 Task: Revert the last commit.
Action: Mouse moved to (934, 258)
Screenshot: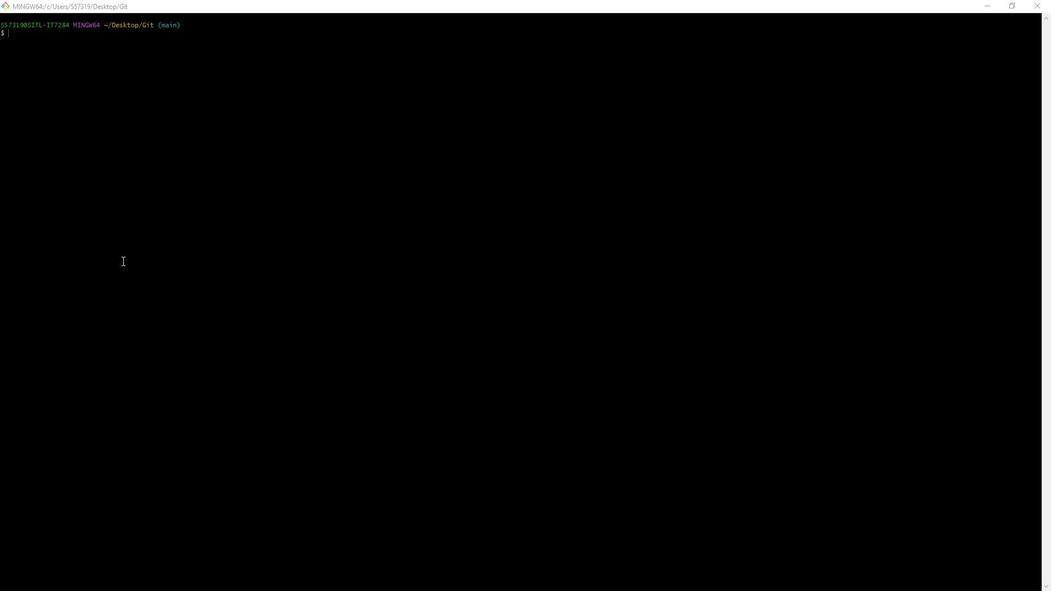 
Action: Mouse pressed left at (934, 258)
Screenshot: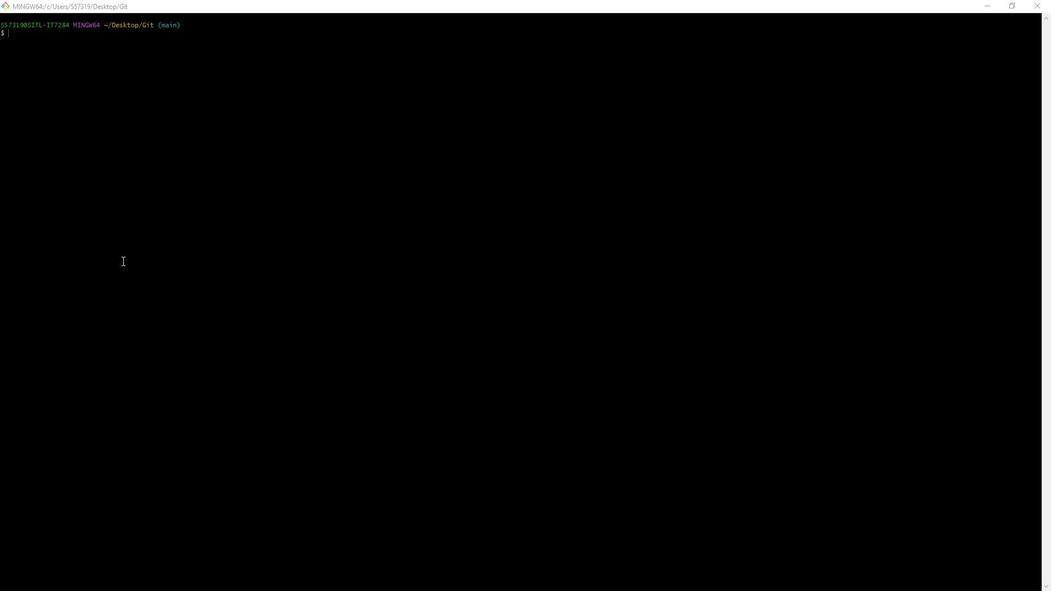 
Action: Mouse moved to (862, 39)
Screenshot: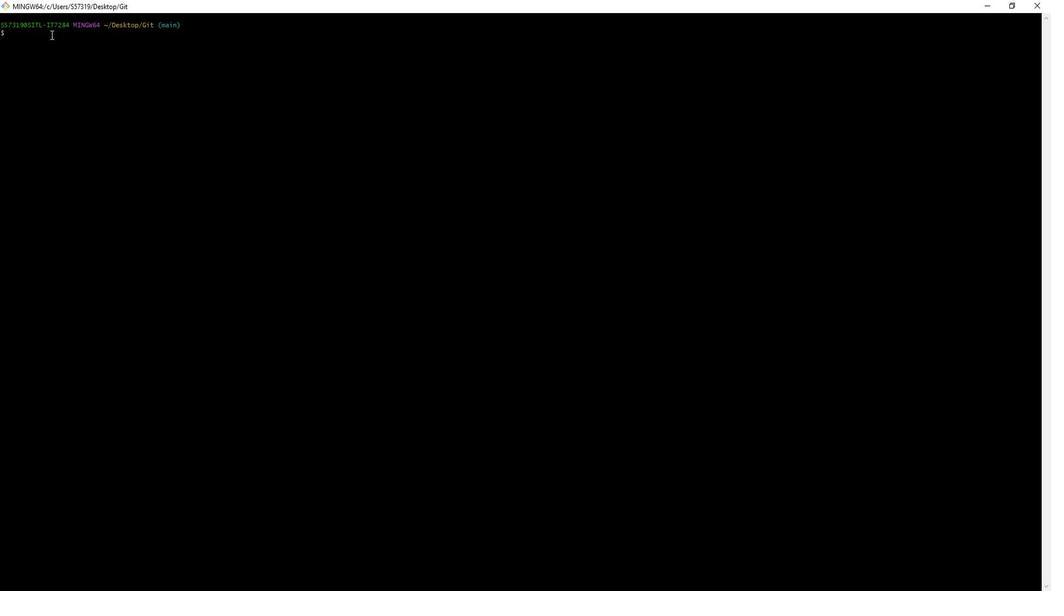 
Action: Mouse pressed left at (862, 39)
Screenshot: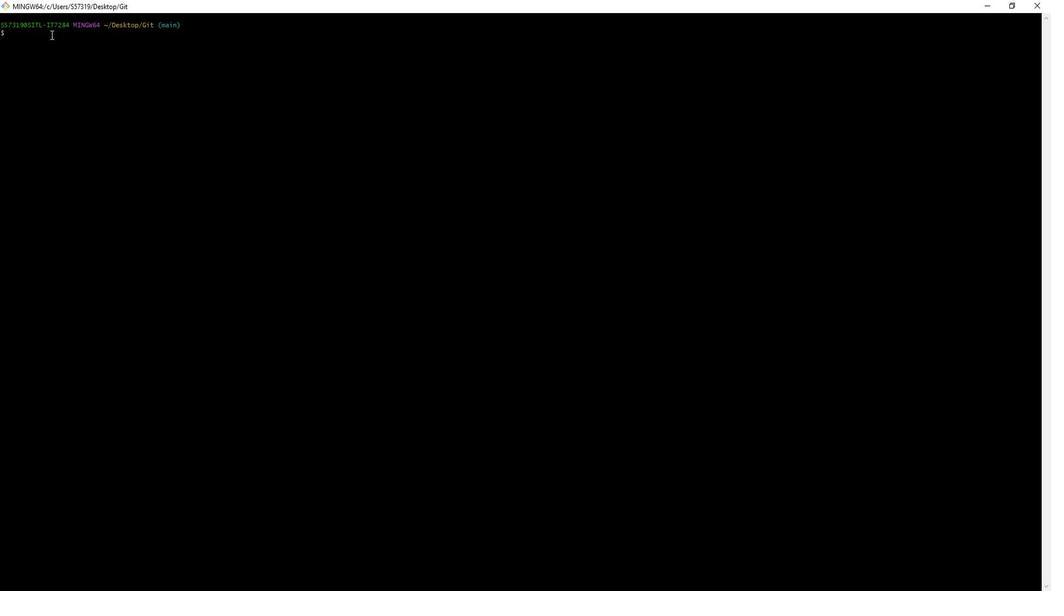 
Action: Key pressed git<Key.space>log<Key.enter>
Screenshot: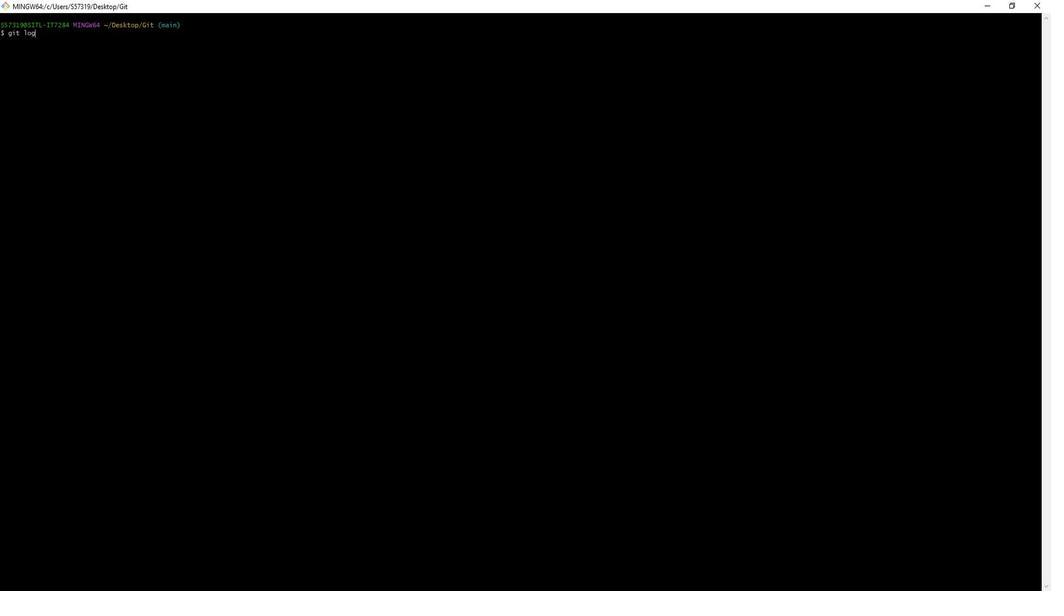 
Action: Mouse moved to (757, 255)
Screenshot: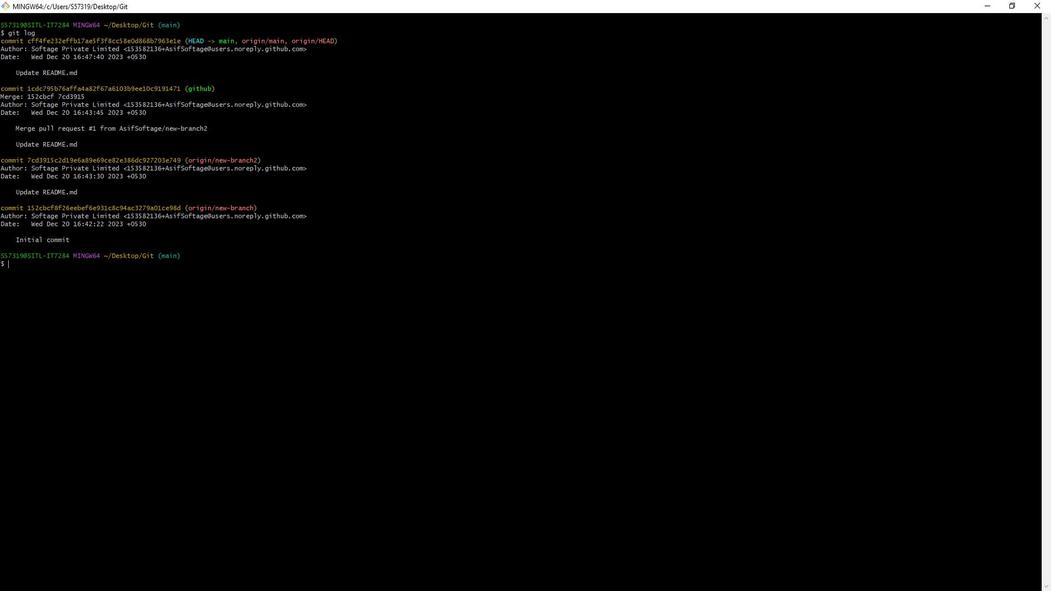 
Action: Mouse pressed left at (757, 255)
Screenshot: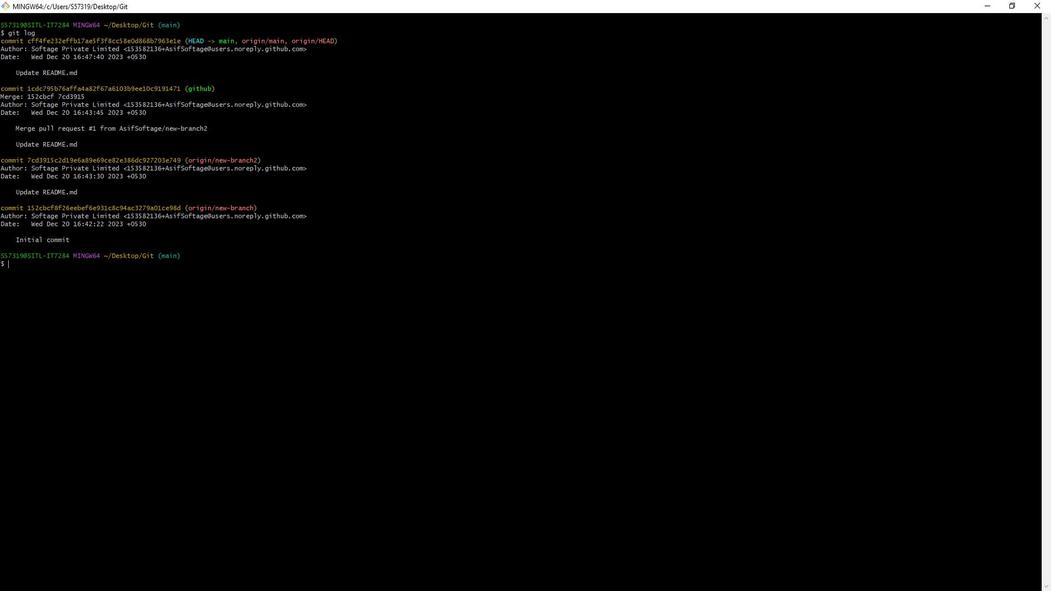 
Action: Mouse moved to (857, 272)
Screenshot: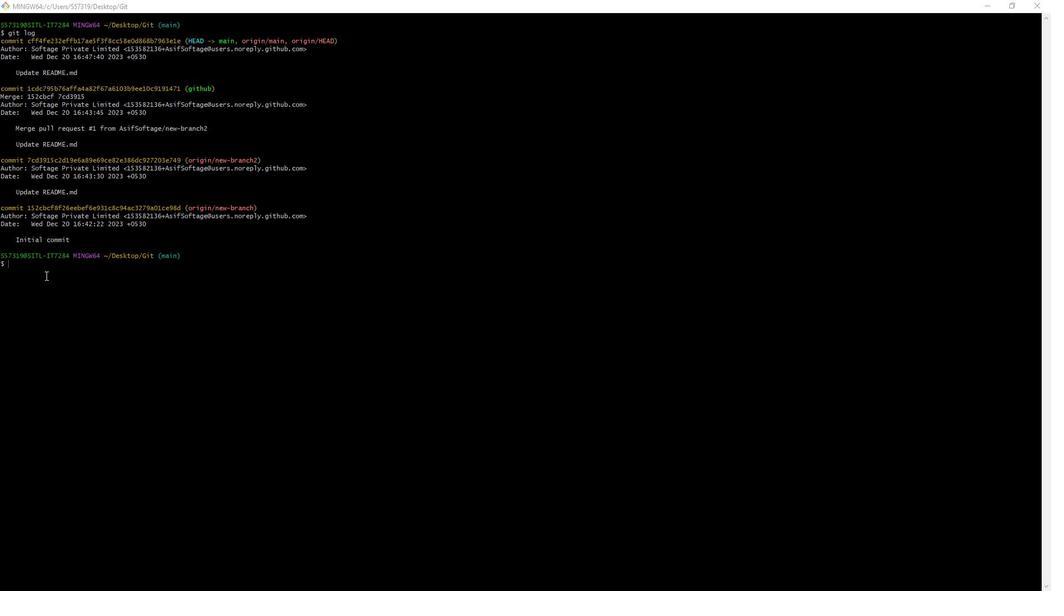 
Action: Mouse pressed left at (857, 272)
Screenshot: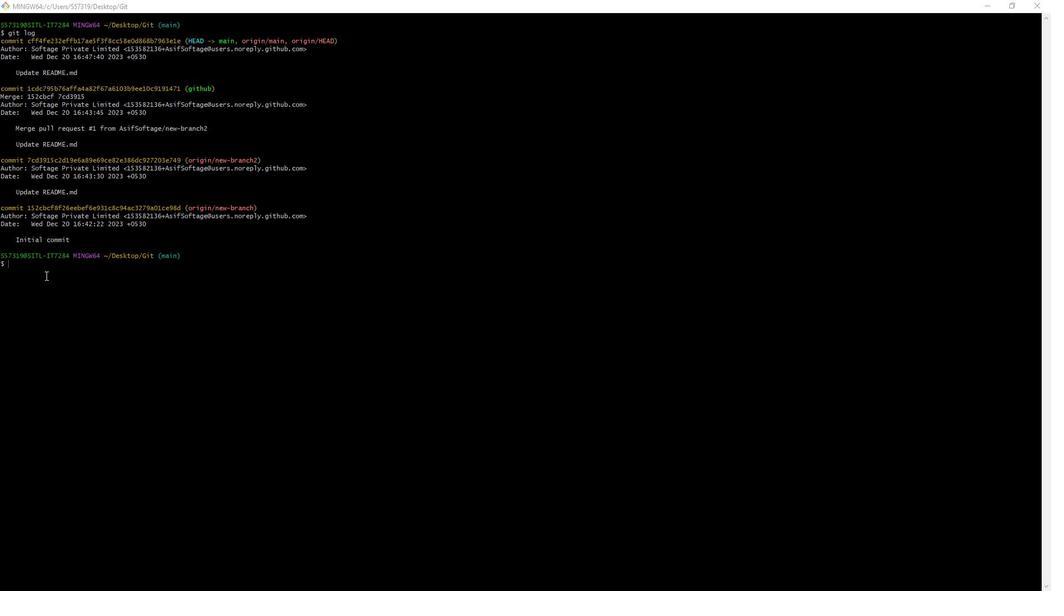 
Action: Key pressed git<Key.space>bracn<Key.backspace><Key.backspace>nch<Key.enter>git<Key.space>revert<Key.space><Key.shift>H<Key.shift_r>EAD<Key.enter><Key.right><Key.right><Key.right><Key.right><Key.right><Key.right><Key.right><Key.right><Key.right><Key.right><Key.right><Key.right><Key.right><Key.right><Key.right><Key.right><Key.right><Key.right><Key.right><Key.right><Key.right><Key.right><Key.right><Key.right><Key.space>a<Key.up><Key.space>adn<Key.space><Key.backspace><Key.backspace><Key.backspace><Key.backspace><Key.right><Key.right><Key.right><Key.right><Key.right><Key.right><Key.right><Key.right><Key.space><Key.left><Key.space>and<Key.space>made<Key.space>sone<Key.space><Key.backspace><Key.backspace><Key.backspace>me<Key.space>changes<Key.esc>
Screenshot: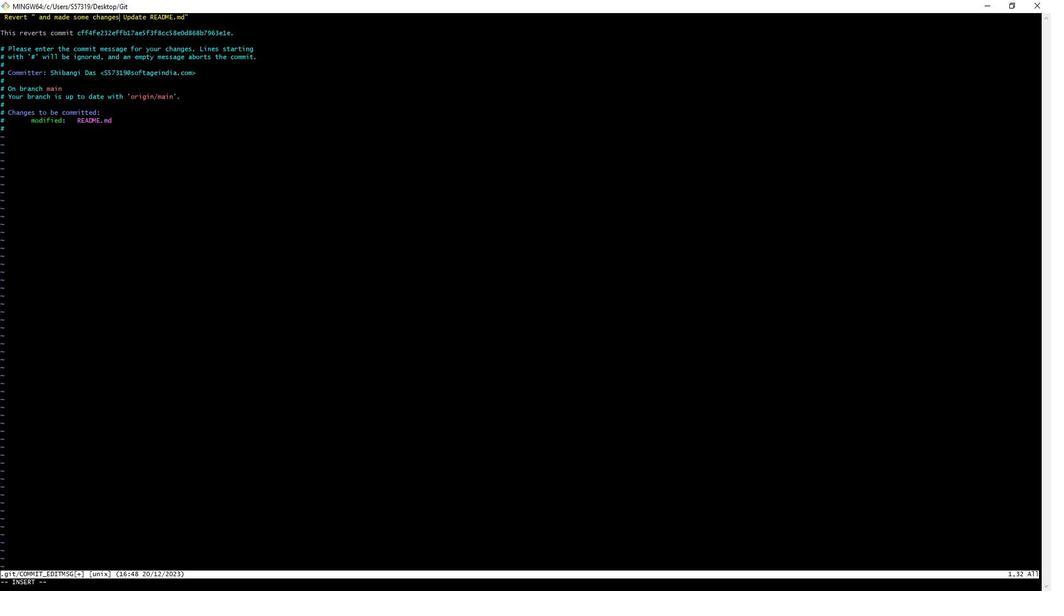 
Action: Mouse moved to (239, 69)
Screenshot: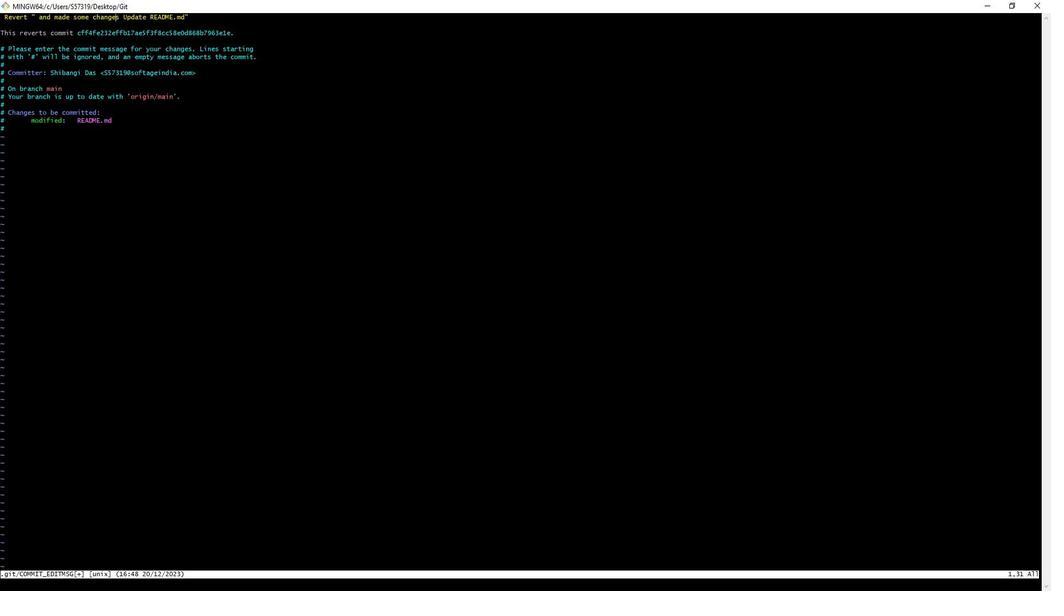 
Action: Mouse pressed left at (239, 69)
Screenshot: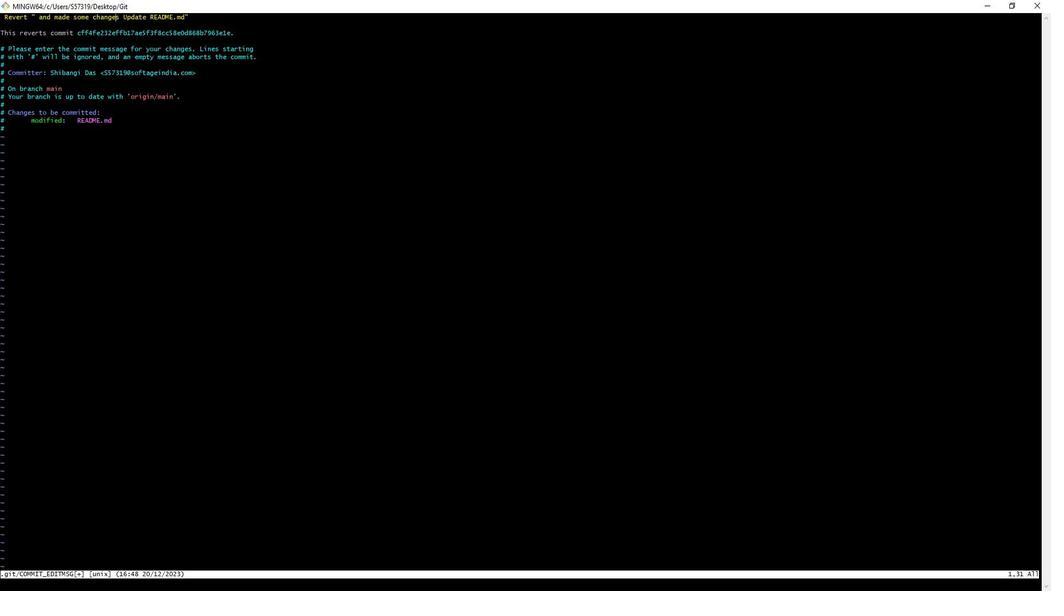 
Action: Mouse moved to (907, 298)
Screenshot: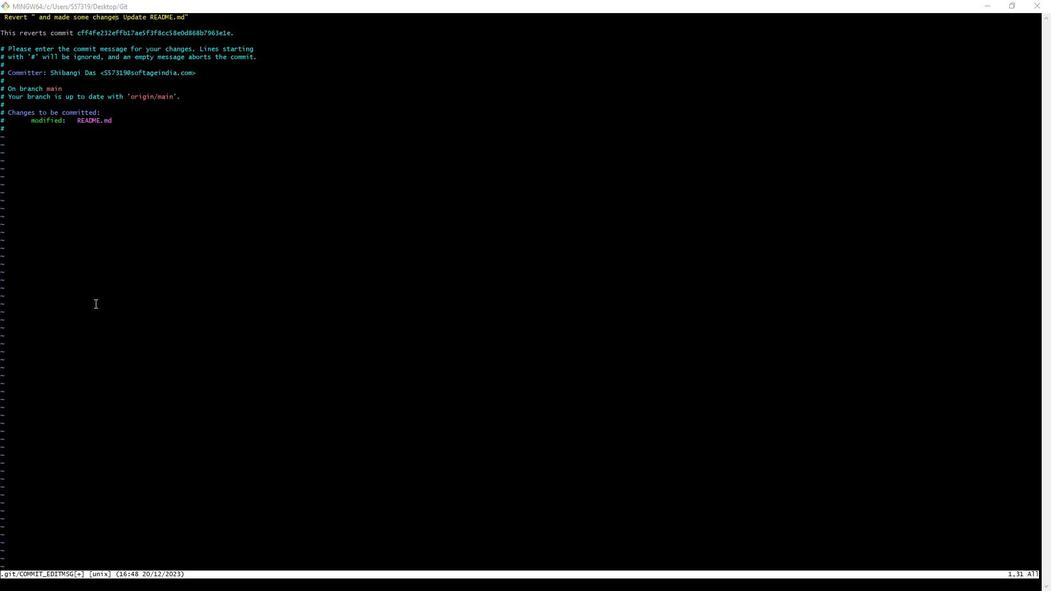 
Action: Mouse pressed left at (907, 298)
Screenshot: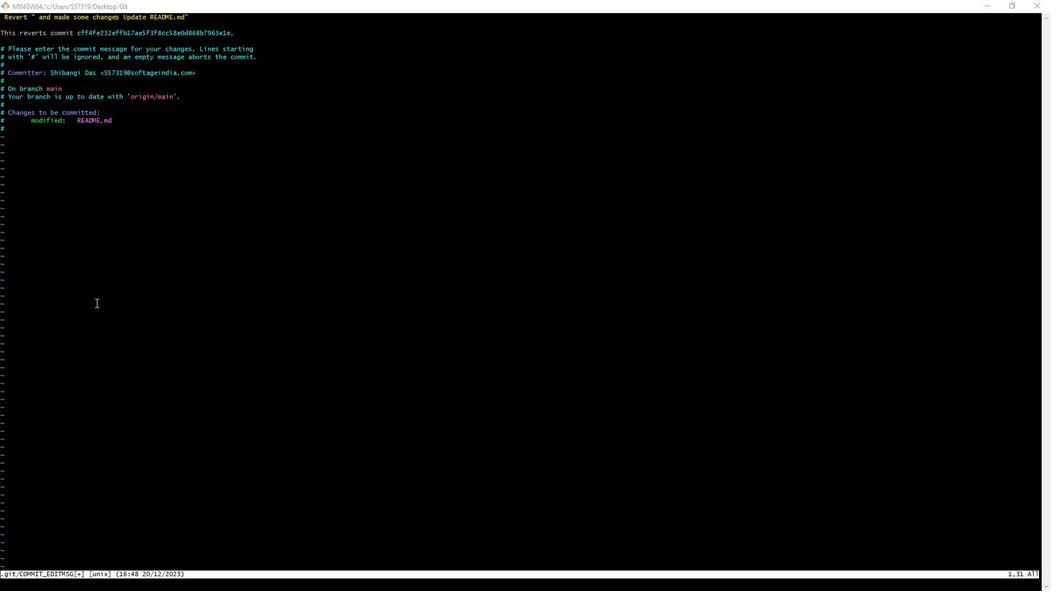 
Action: Mouse moved to (932, 335)
Screenshot: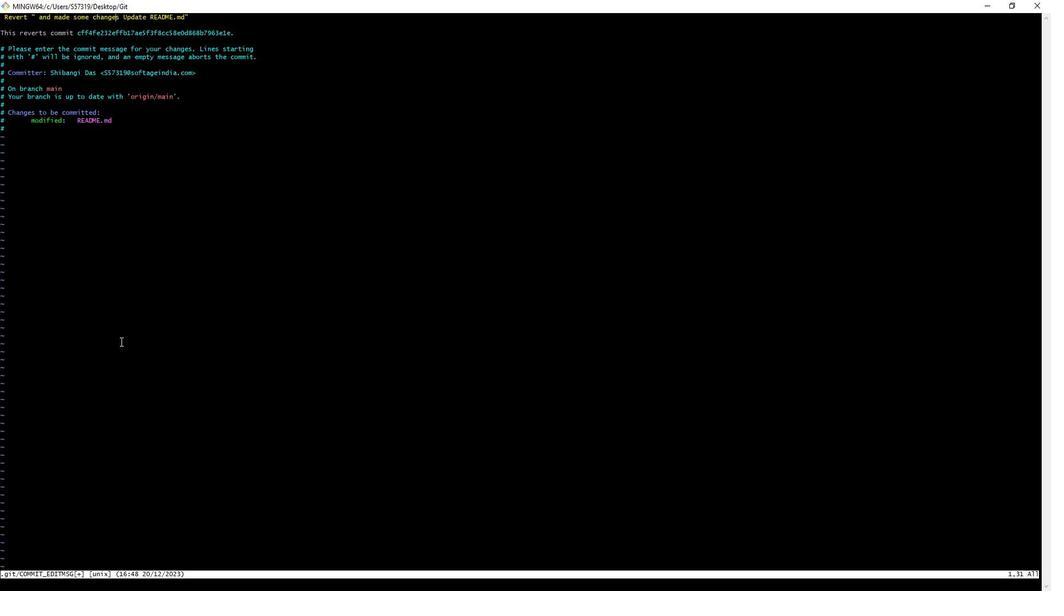 
Action: Key pressed <Key.shift>:wq<Key.enter>
Screenshot: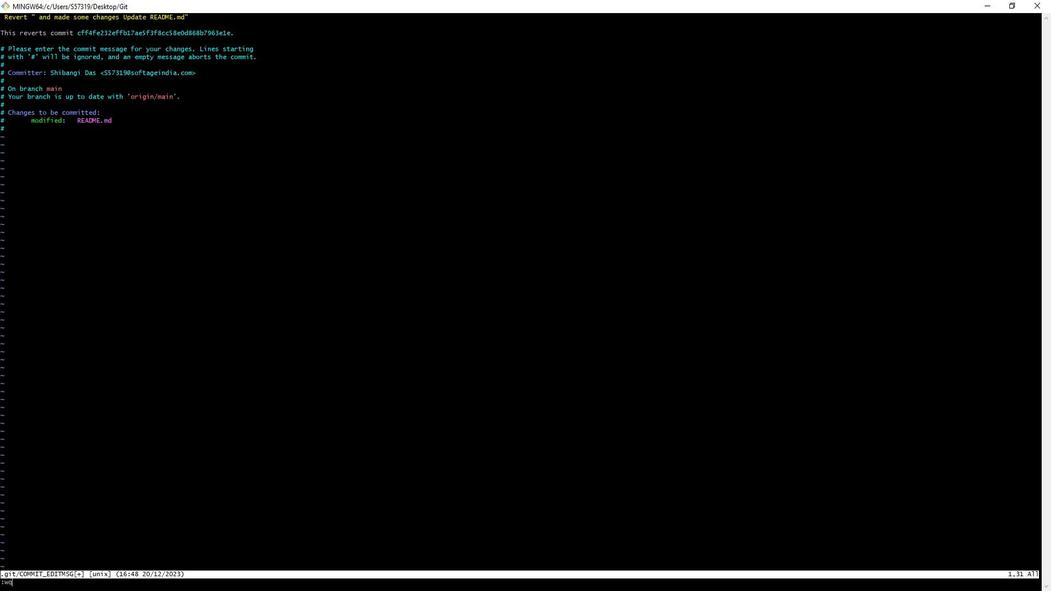 
Action: Mouse moved to (898, 442)
Screenshot: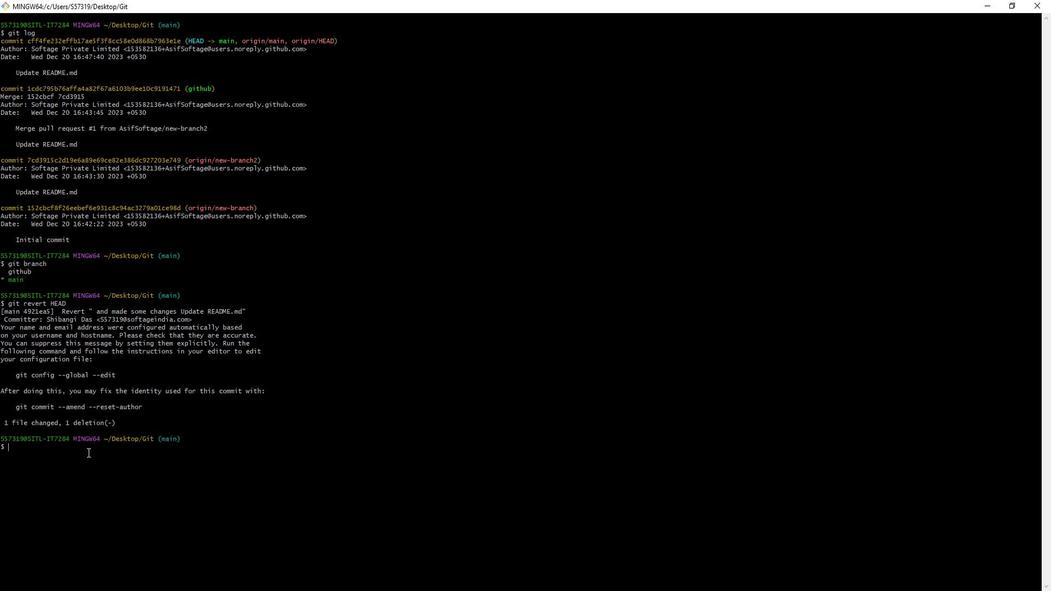 
Action: Mouse pressed left at (898, 442)
Screenshot: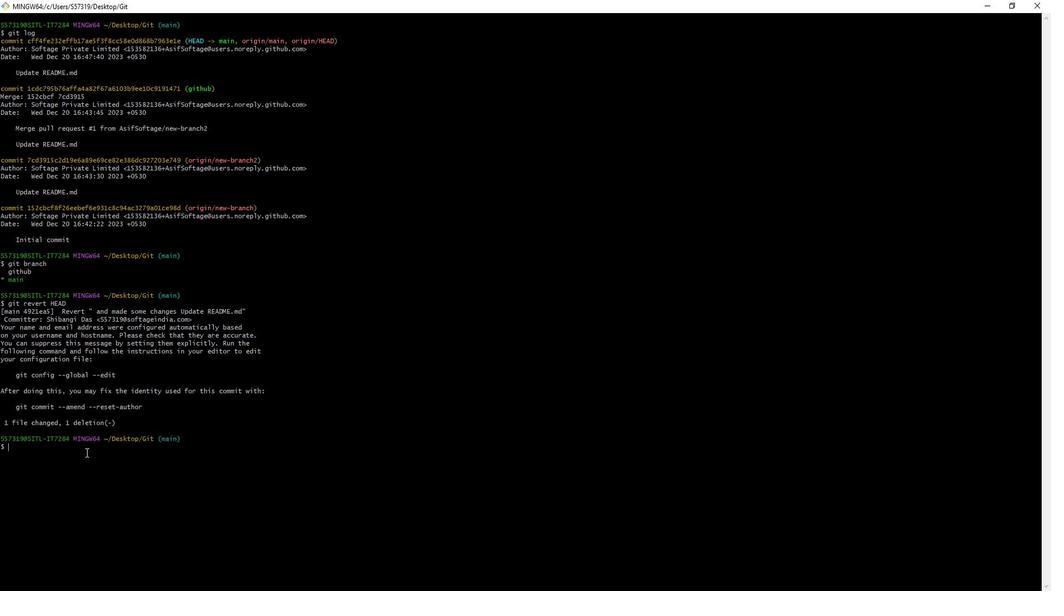 
Action: Key pressed git<Key.space>commit<Key.space>
Screenshot: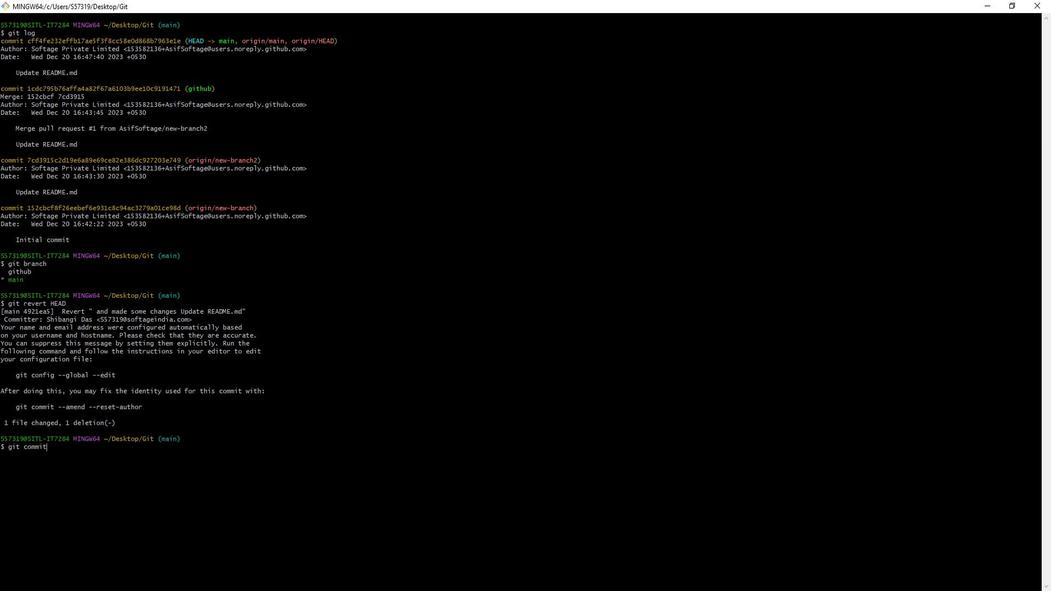 
Action: Mouse moved to (904, 447)
Screenshot: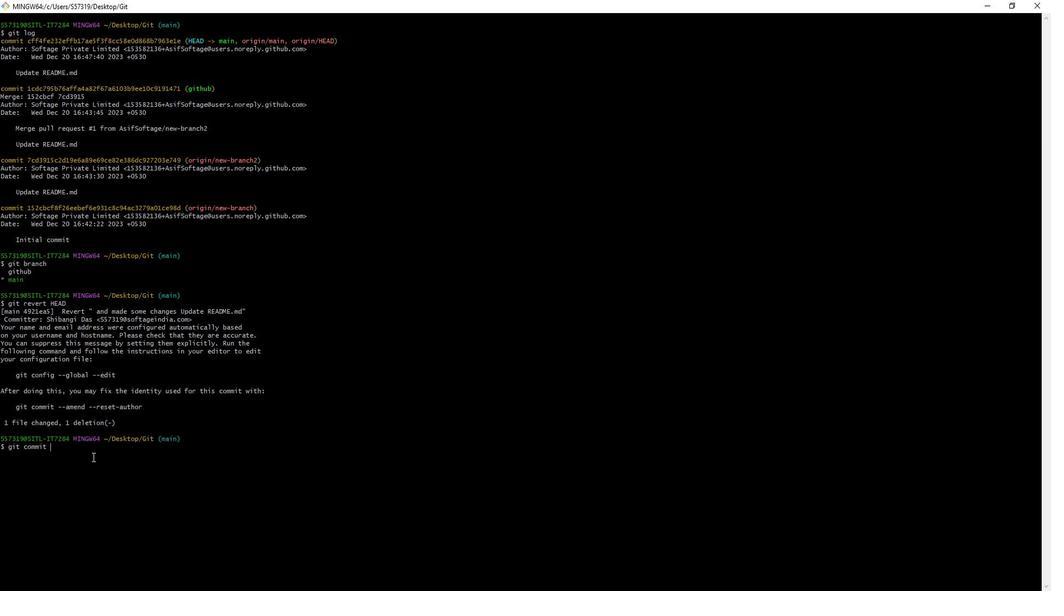 
Action: Key pressed =<Key.backspace>
Screenshot: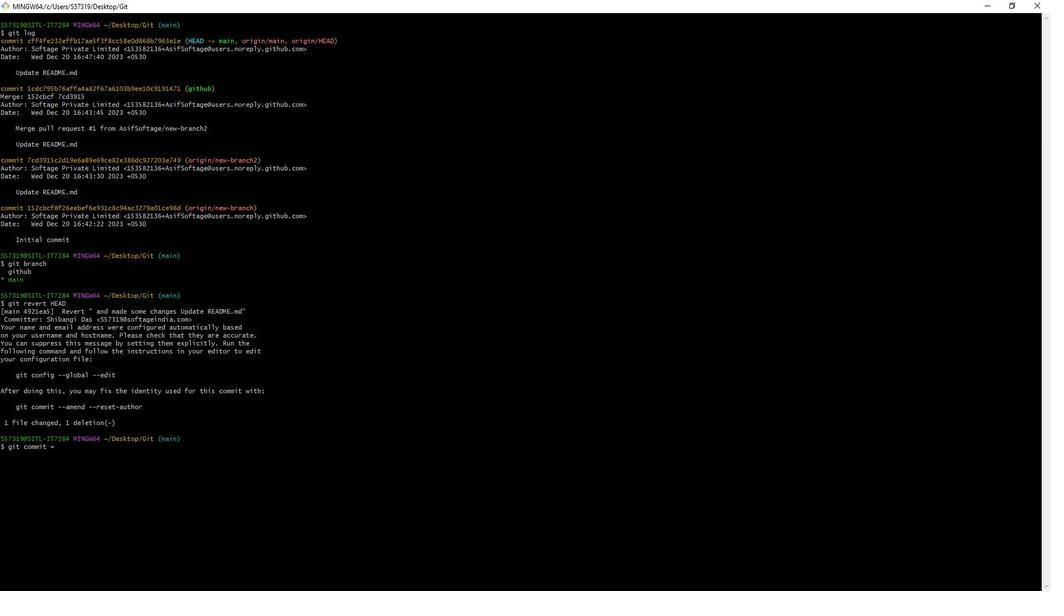 
Action: Mouse moved to (909, 448)
Screenshot: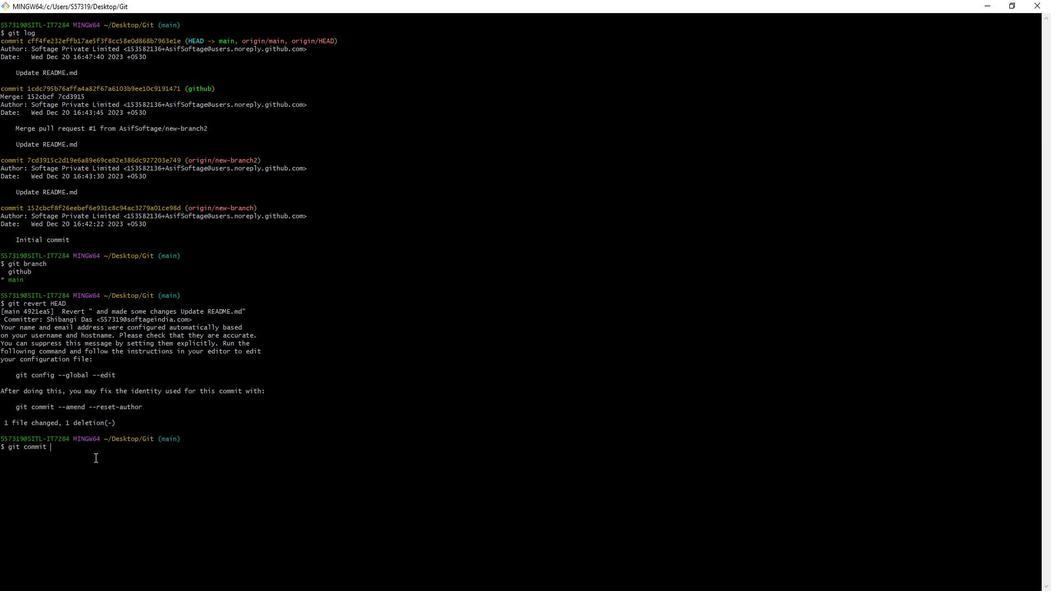 
Action: Key pressed -m<Key.space><Key.shift>""<Key.left>made<Key.space>some<Key.space>changes<Key.enter>git<Key.space>log<Key.enter>
Screenshot: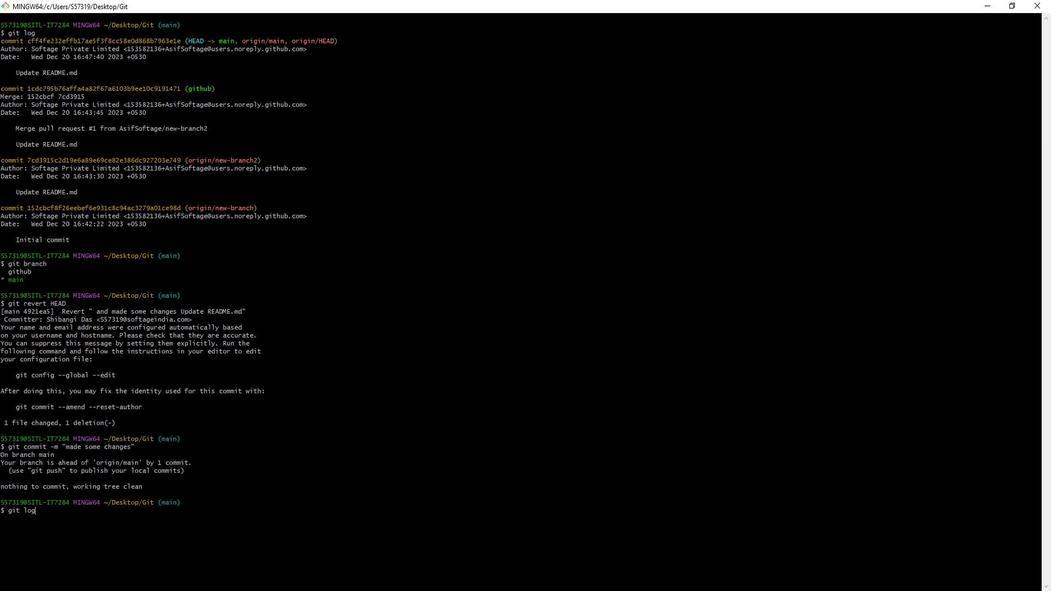 
Action: Mouse moved to (1053, 548)
Screenshot: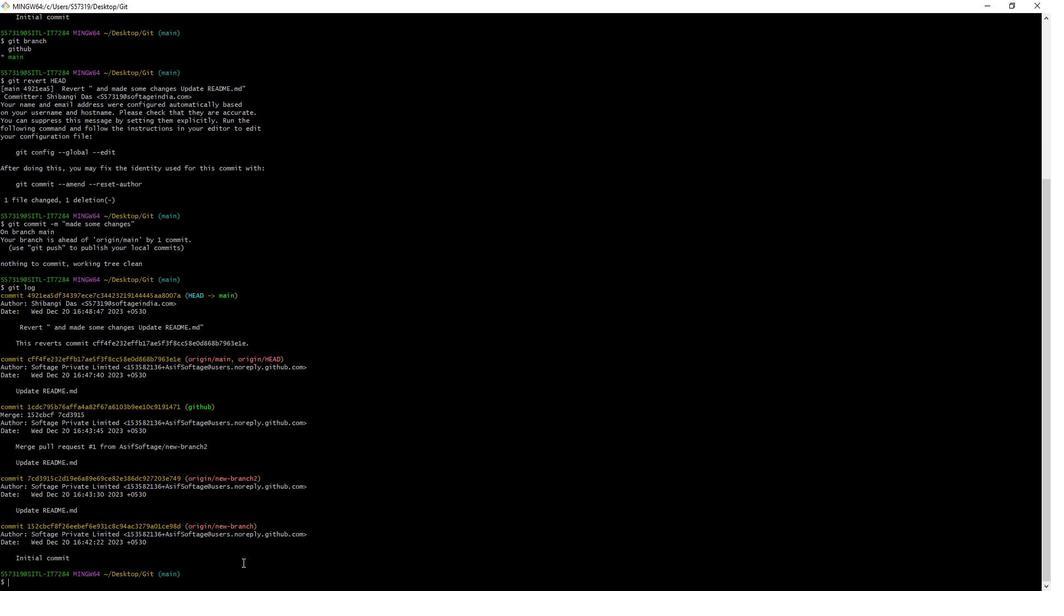
Action: Mouse pressed left at (1053, 548)
Screenshot: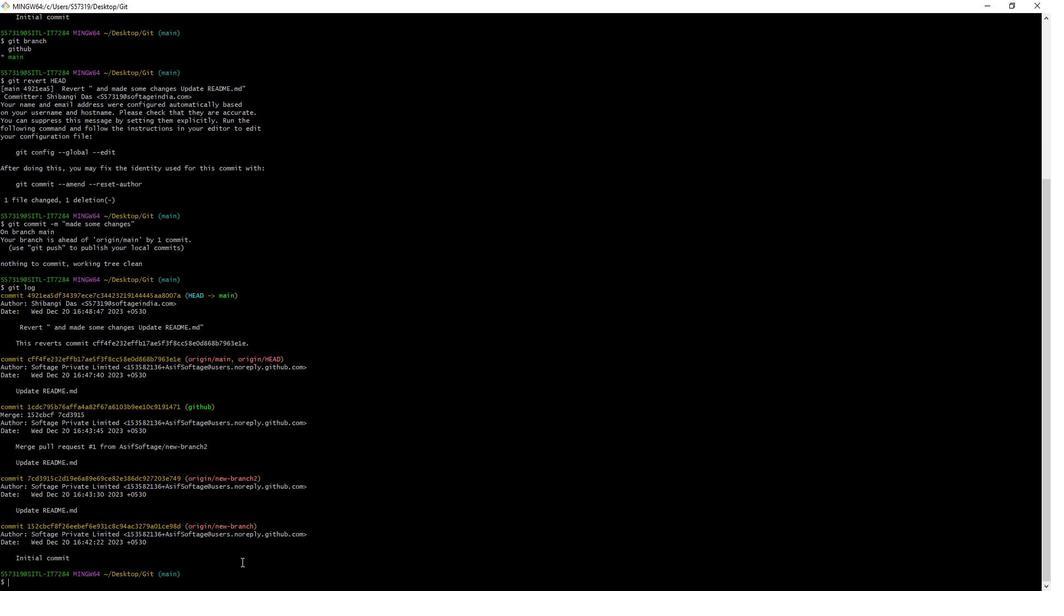
Action: Key pressed git<Key.space>status<Key.enter>
Screenshot: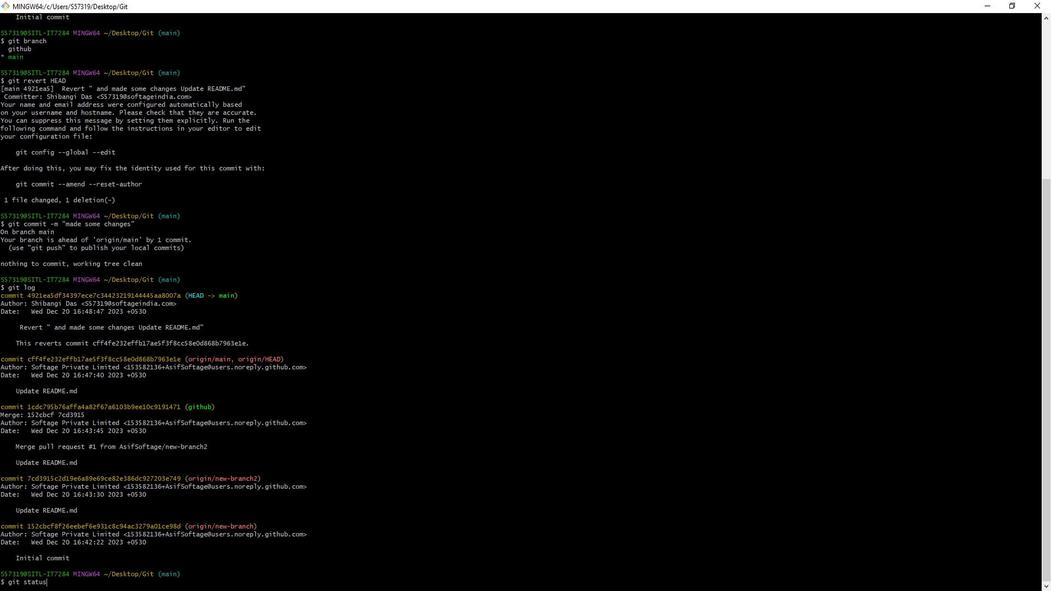 
Action: Mouse moved to (389, 470)
Screenshot: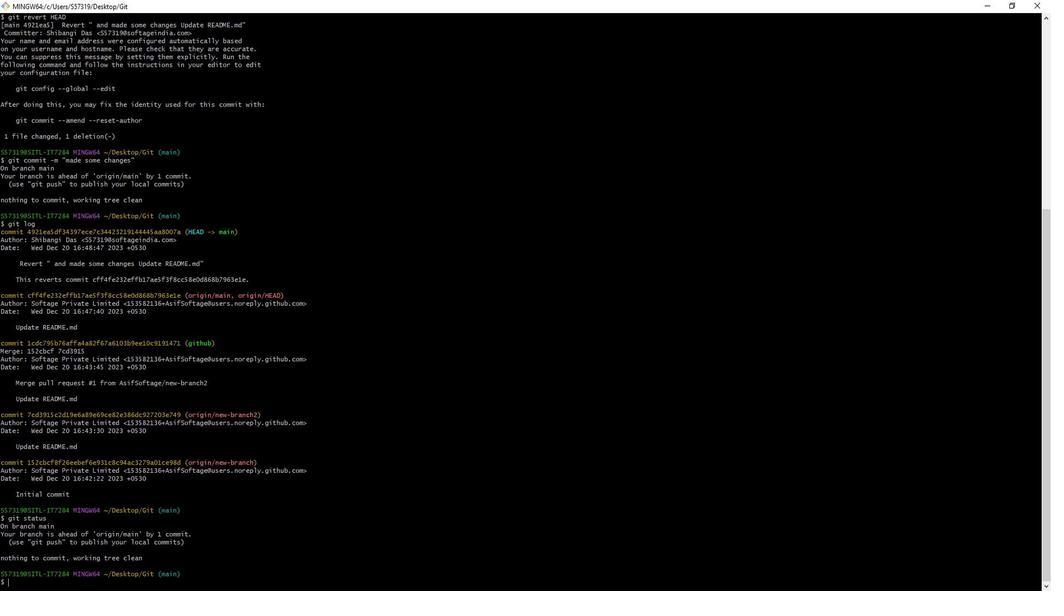 
Action: Mouse pressed left at (389, 470)
Screenshot: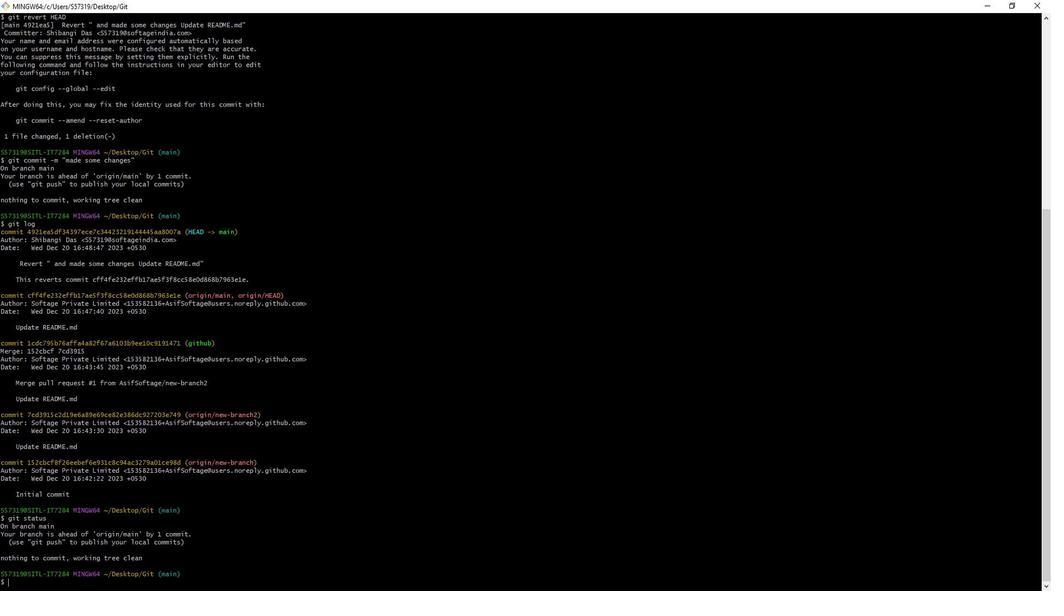 
Action: Mouse moved to (439, 432)
Screenshot: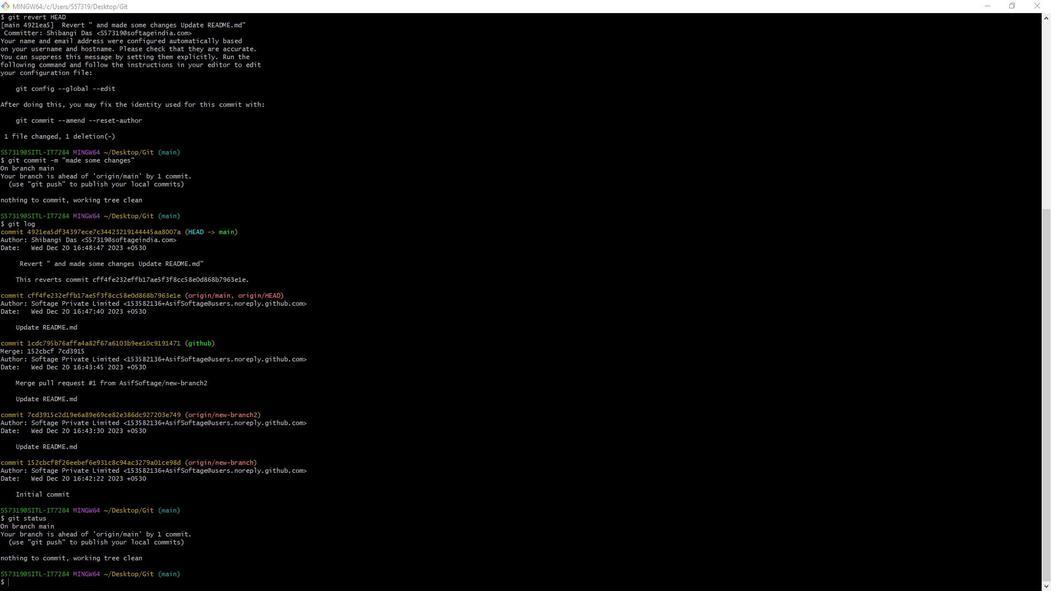 
Action: Mouse pressed left at (439, 432)
Screenshot: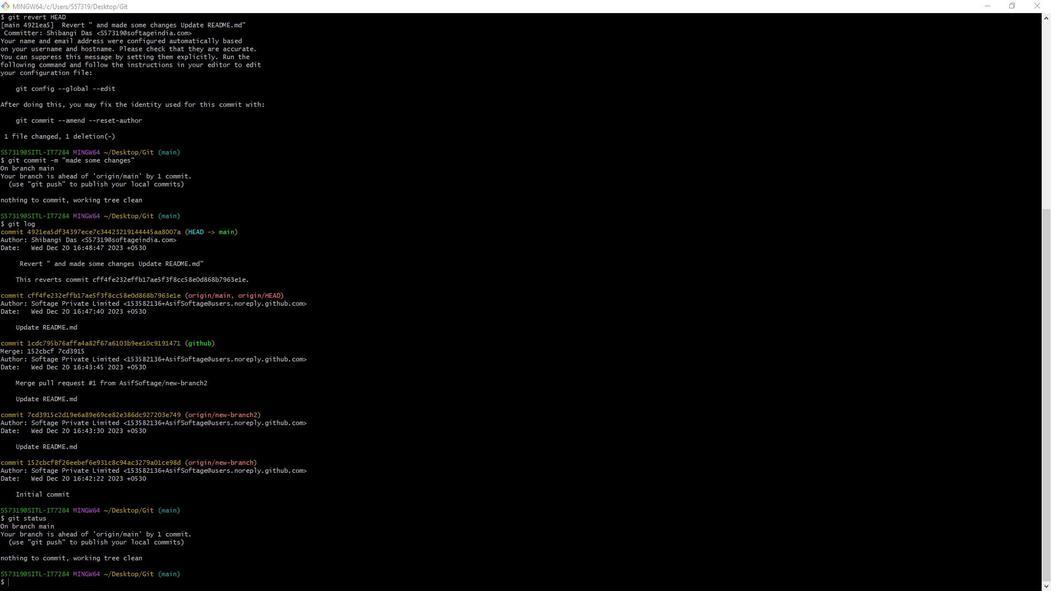 
Action: Mouse moved to (485, 326)
Screenshot: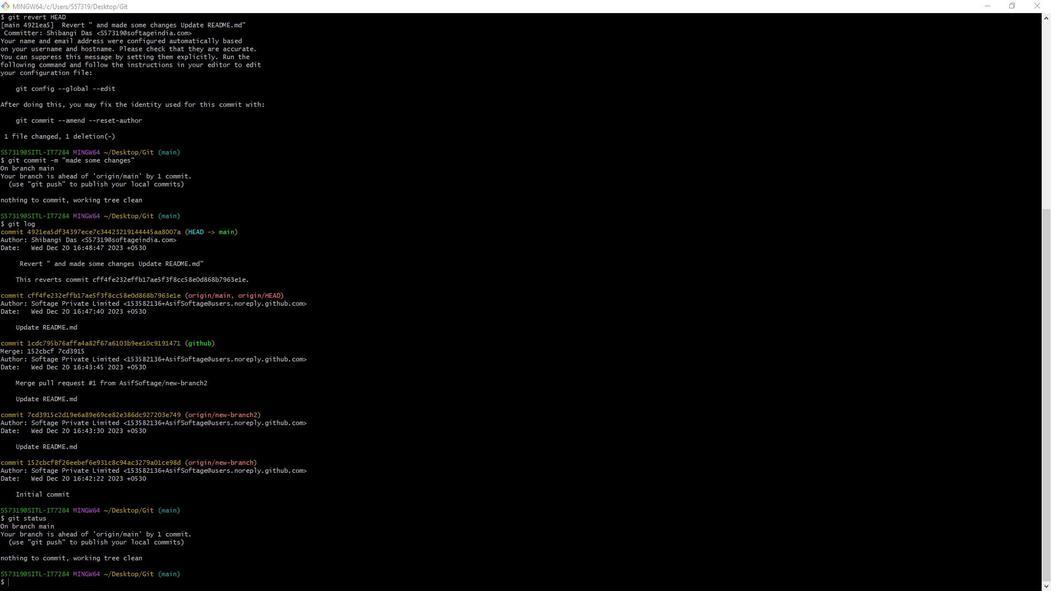
Action: Mouse pressed left at (485, 326)
Screenshot: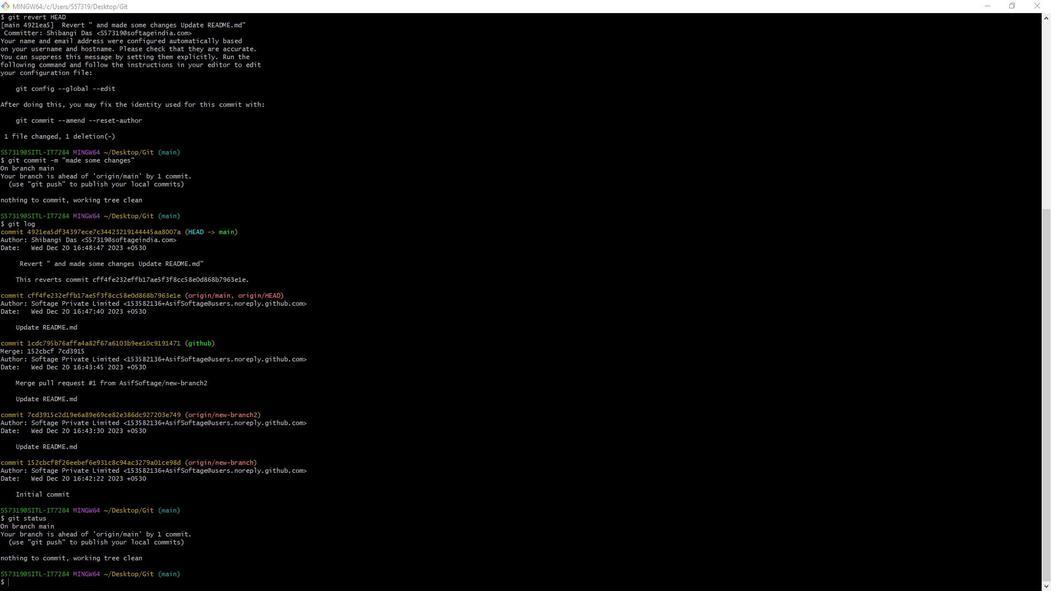 
Action: Mouse moved to (513, 305)
Screenshot: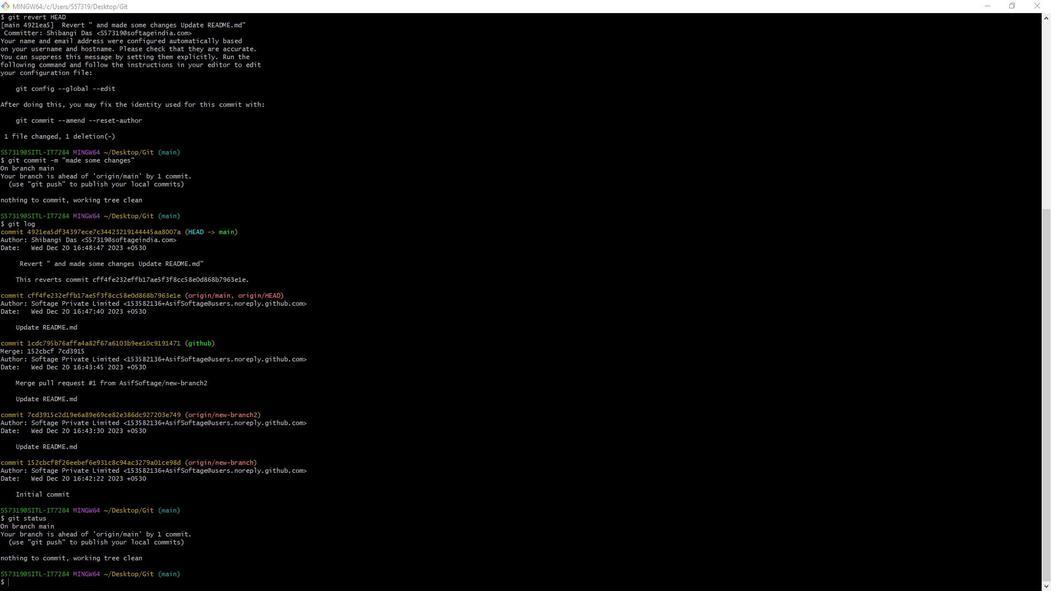 
